 Task: Reply All to email with the signature Frances Hernandez with the subject 'Request for a blog post' from softage.1@softage.net with the message 'Please let me know if there are any updates on the recruitment process.'
Action: Mouse moved to (1150, 264)
Screenshot: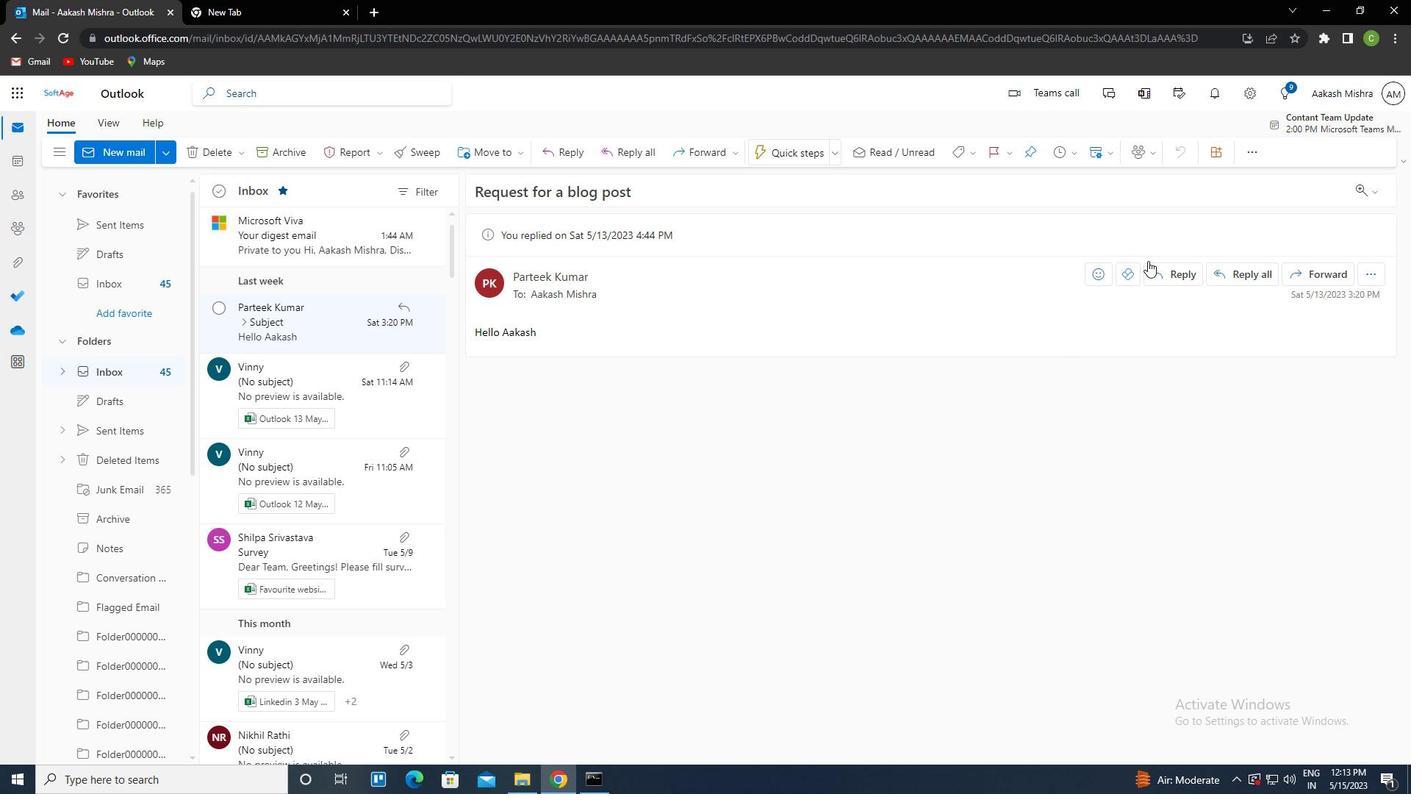 
Action: Mouse pressed left at (1150, 264)
Screenshot: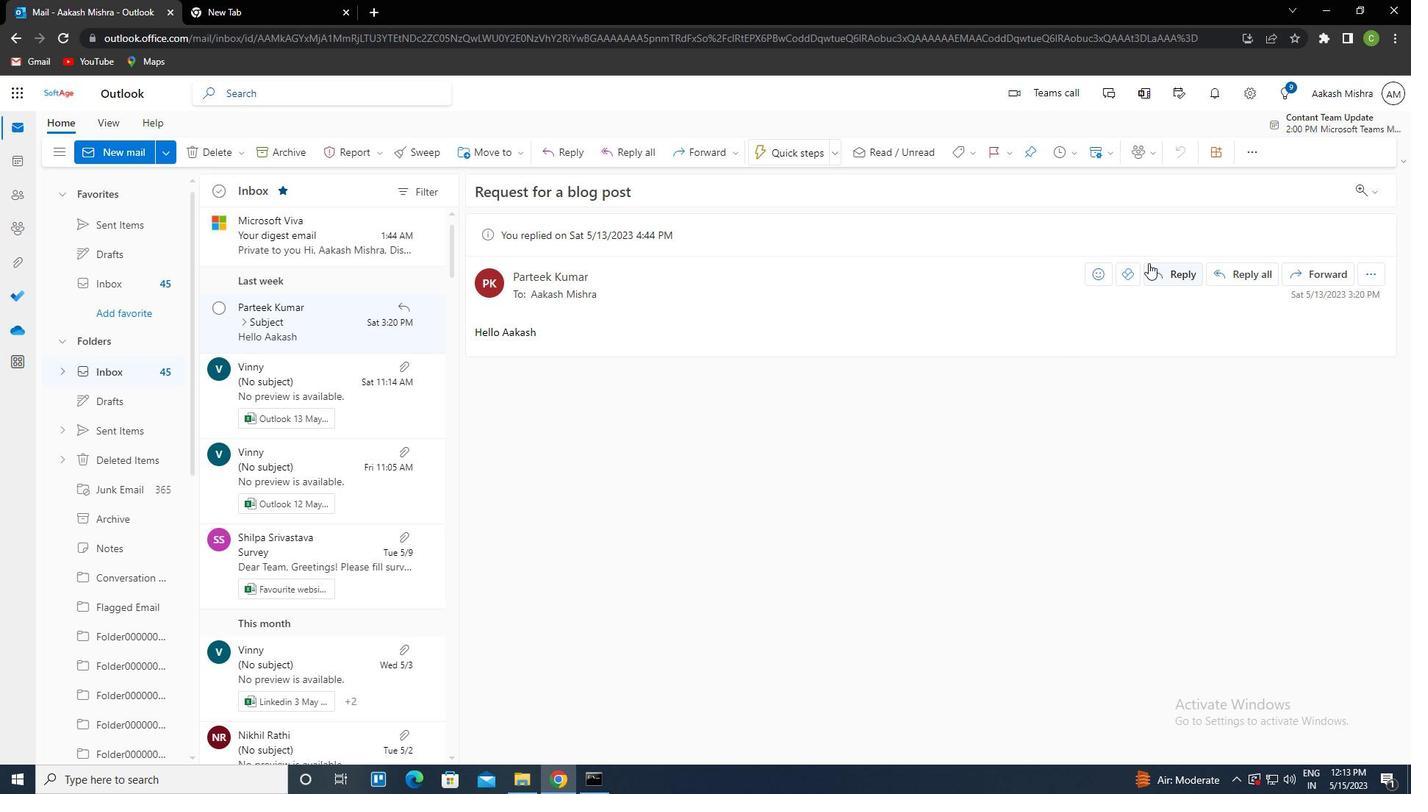 
Action: Mouse moved to (954, 154)
Screenshot: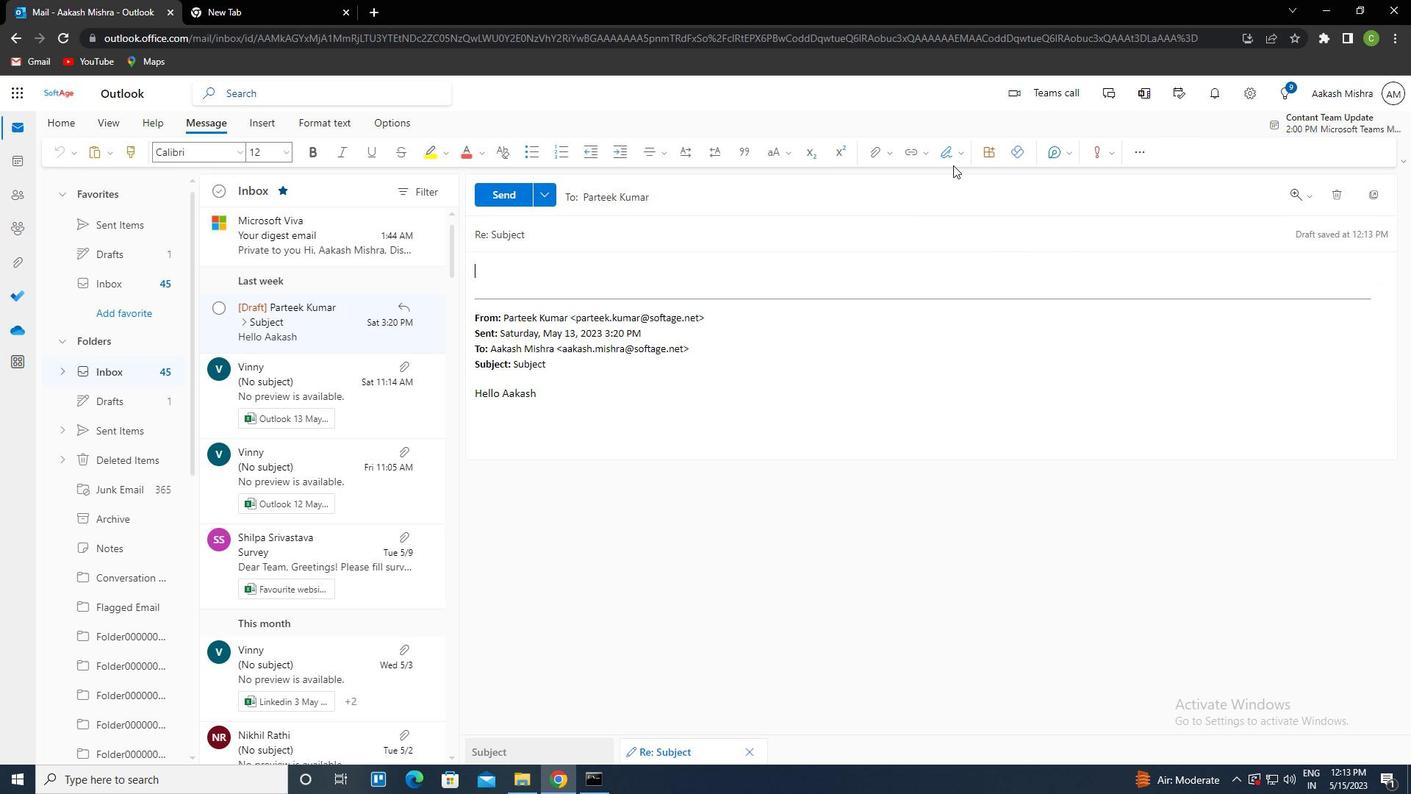 
Action: Mouse pressed left at (954, 154)
Screenshot: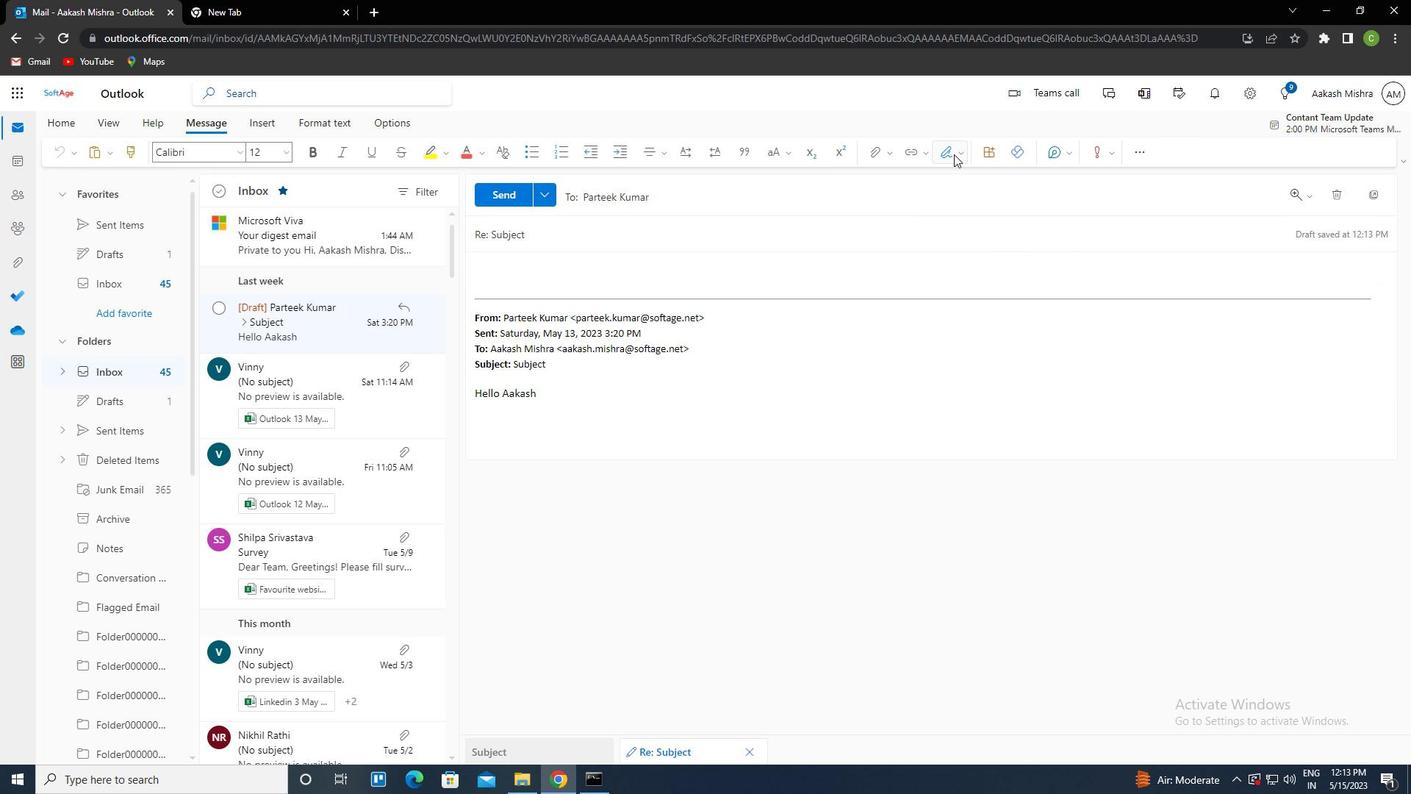 
Action: Mouse moved to (946, 210)
Screenshot: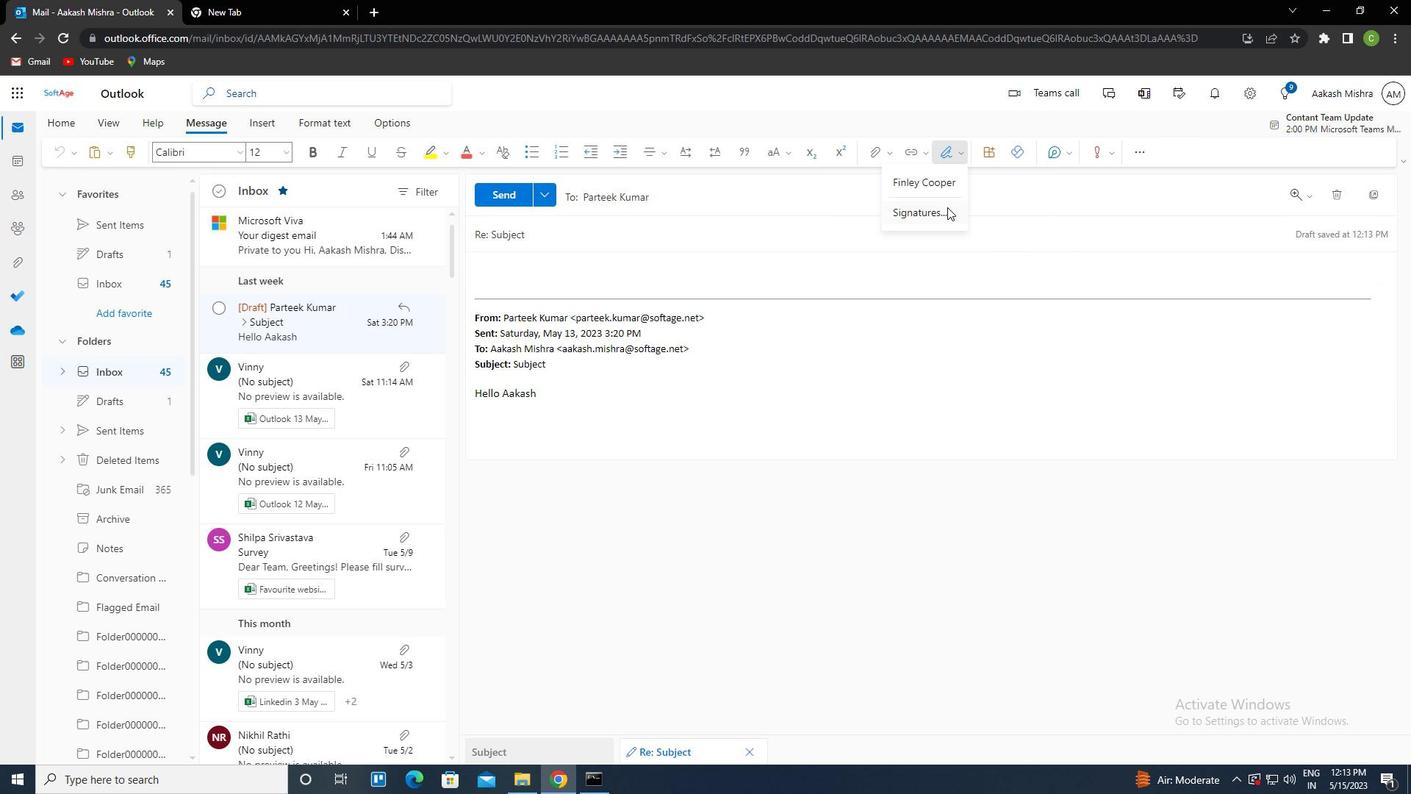 
Action: Mouse pressed left at (946, 210)
Screenshot: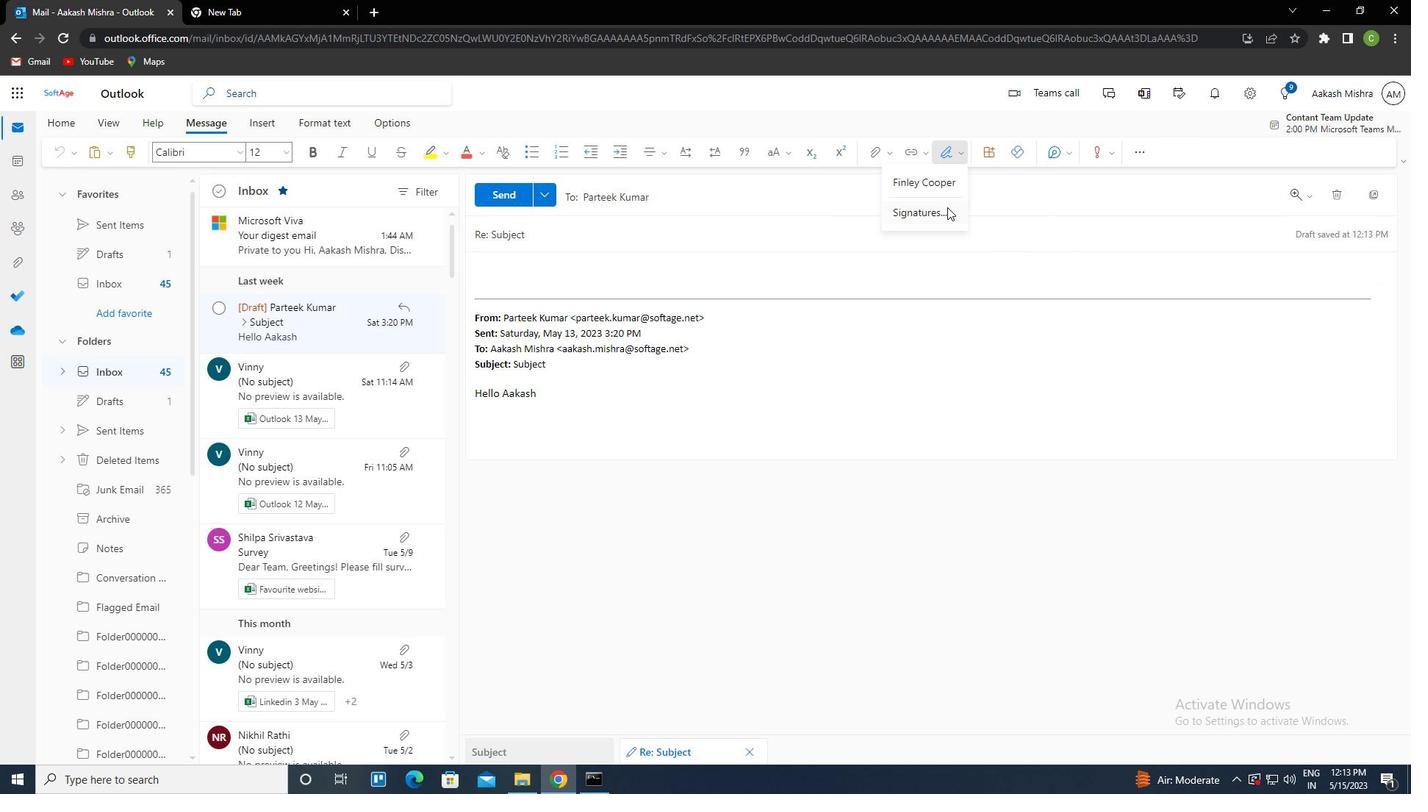 
Action: Mouse moved to (1009, 264)
Screenshot: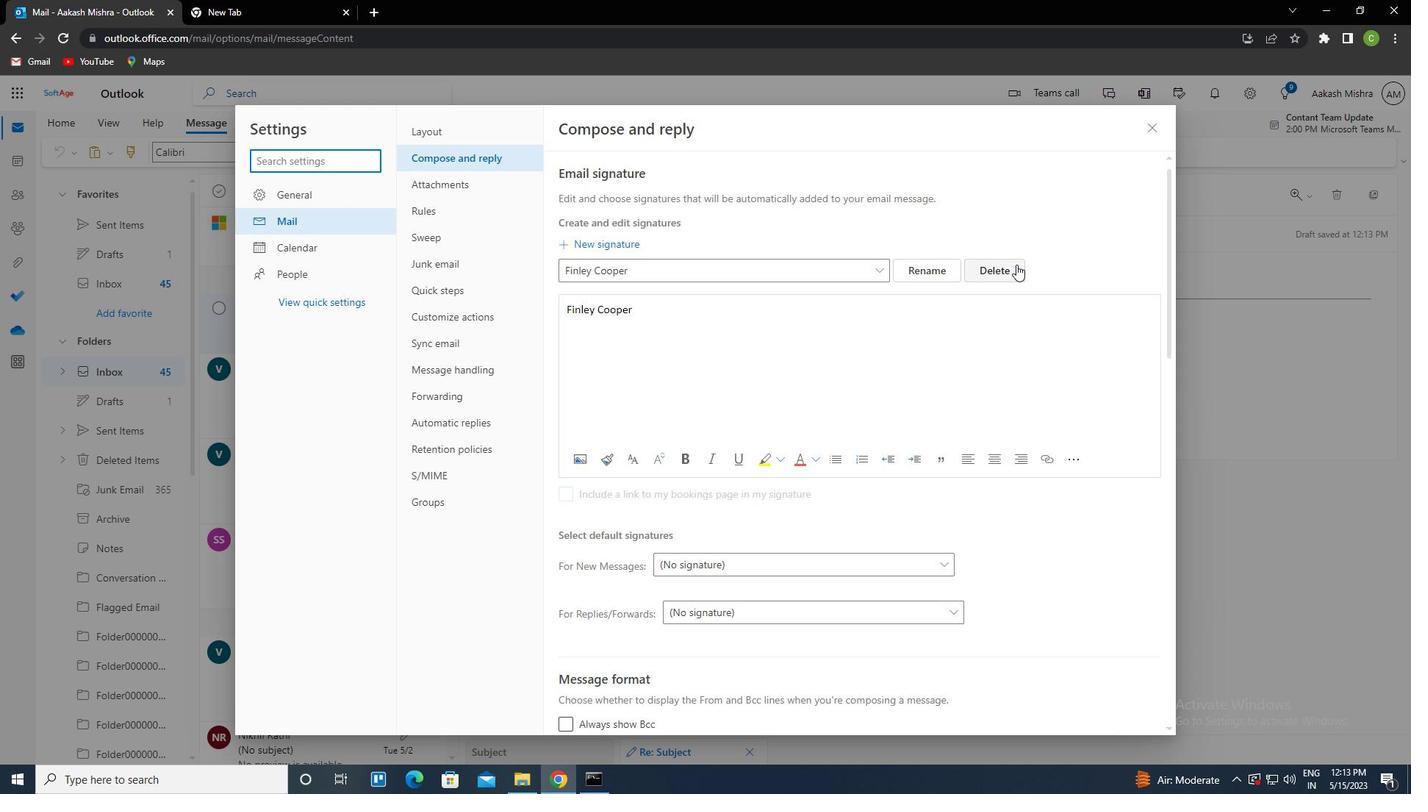
Action: Mouse pressed left at (1009, 264)
Screenshot: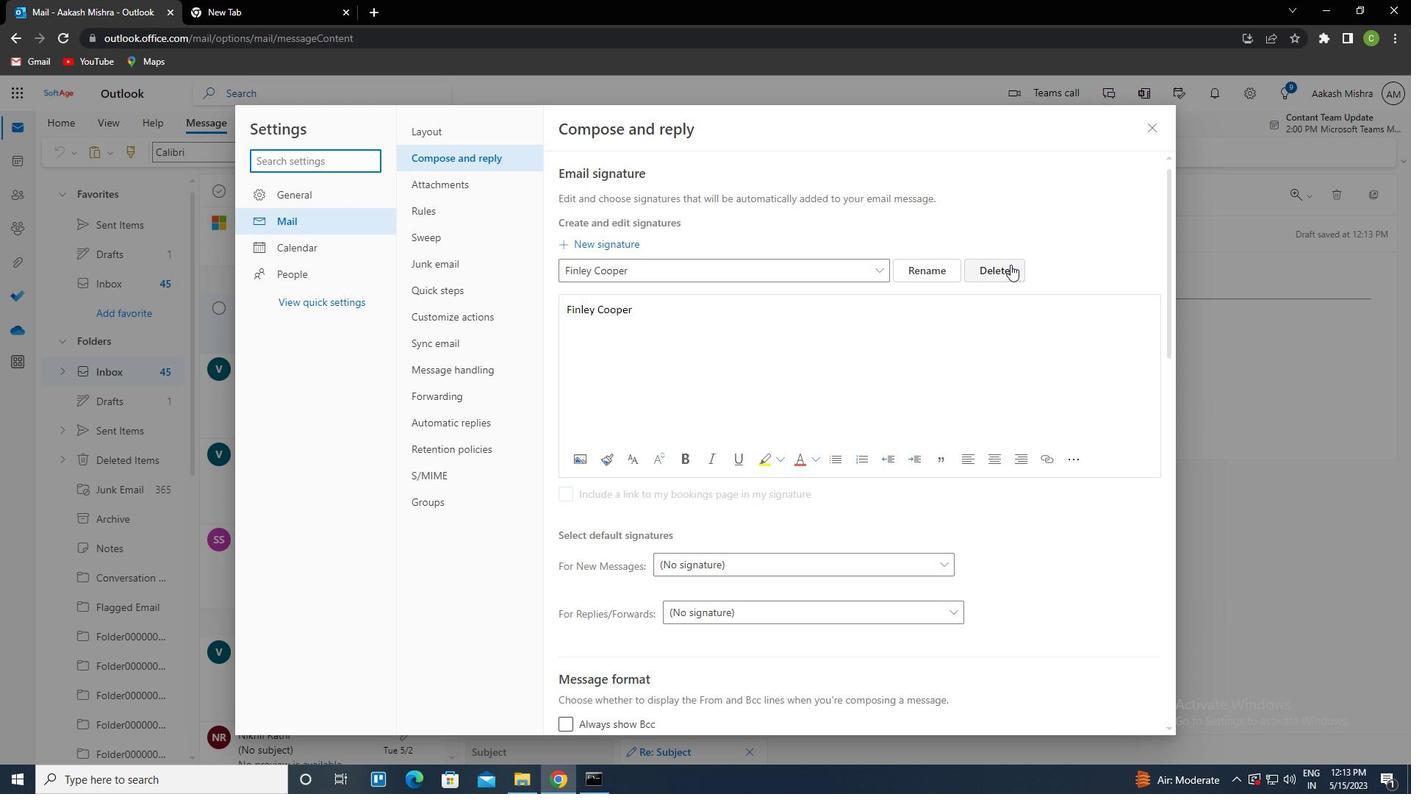 
Action: Mouse moved to (836, 278)
Screenshot: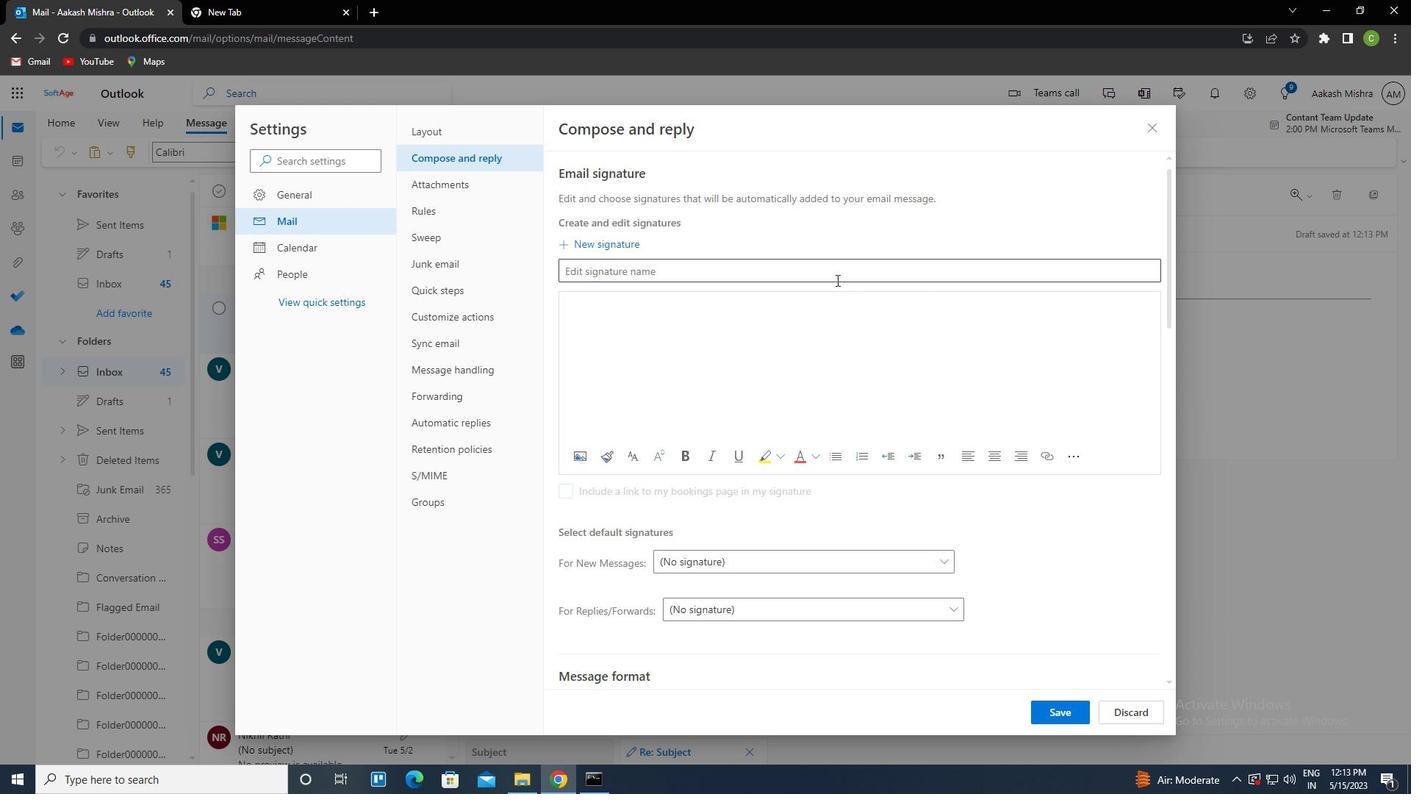 
Action: Mouse pressed left at (836, 278)
Screenshot: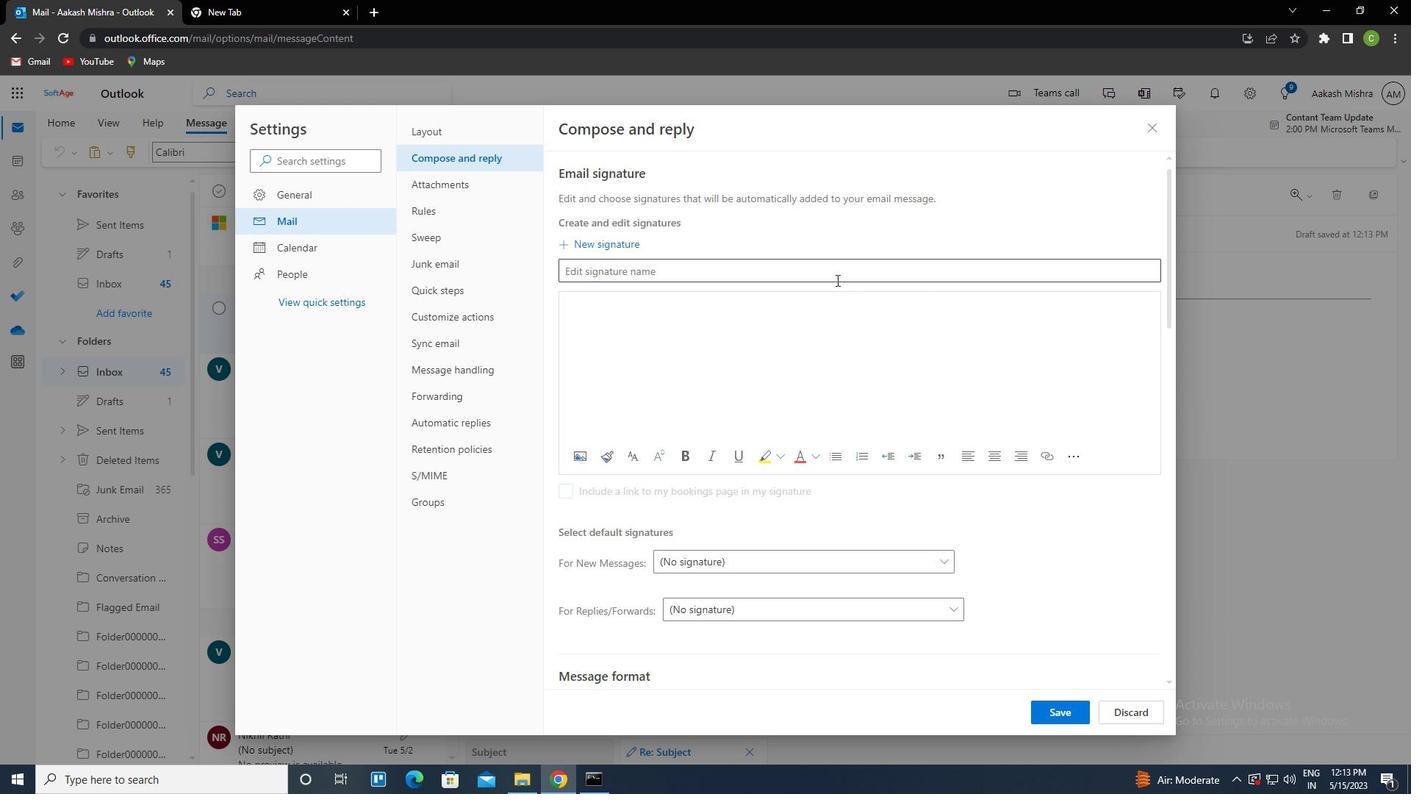 
Action: Key pressed <Key.caps_lock>f<Key.caps_lock>rances<Key.space><Key.caps_lock>h<Key.caps_lock>r<Key.backspace>ernandez<Key.tab><Key.caps_lock>f<Key.caps_lock>Rances<Key.space><Key.caps_lock>h<Key.caps_lock>ernandez
Screenshot: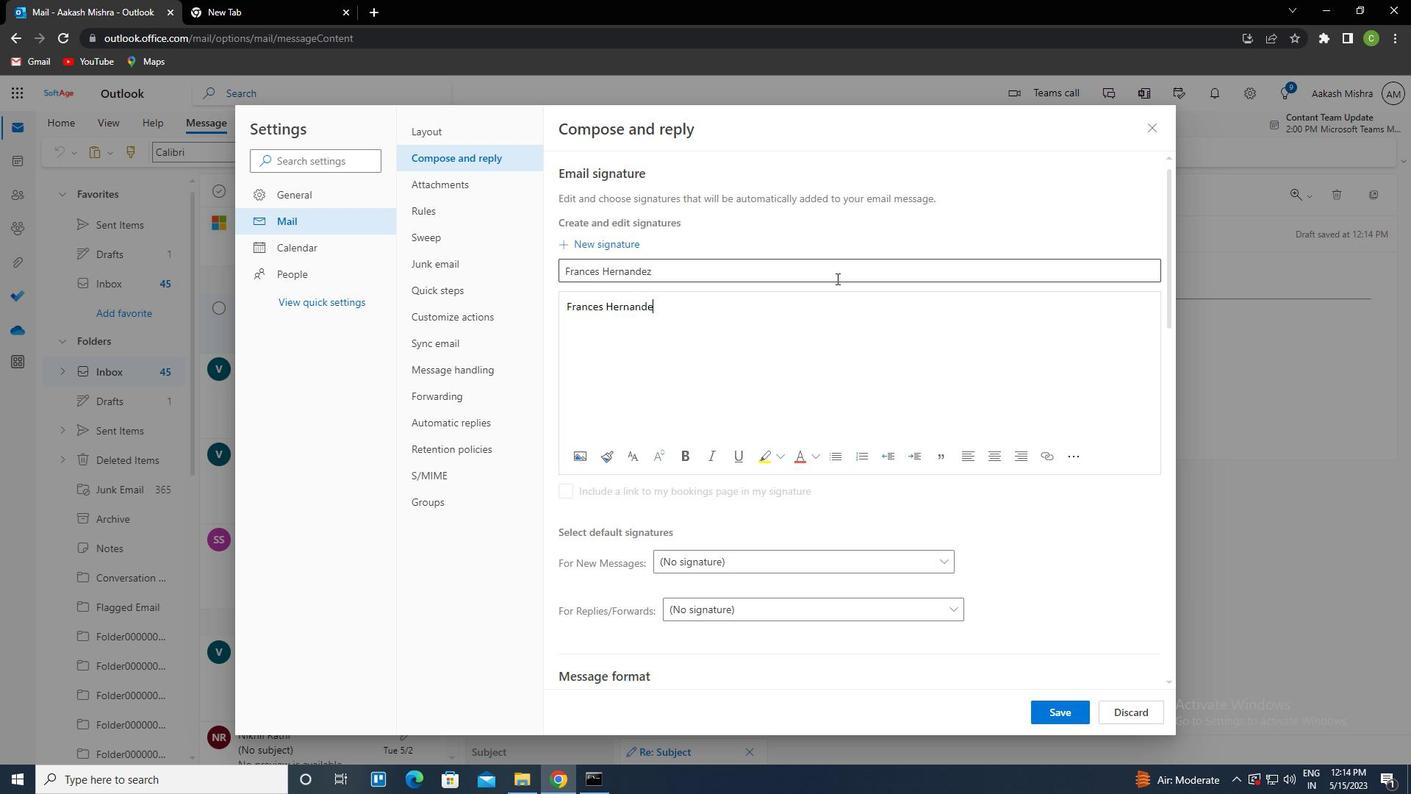 
Action: Mouse moved to (1078, 707)
Screenshot: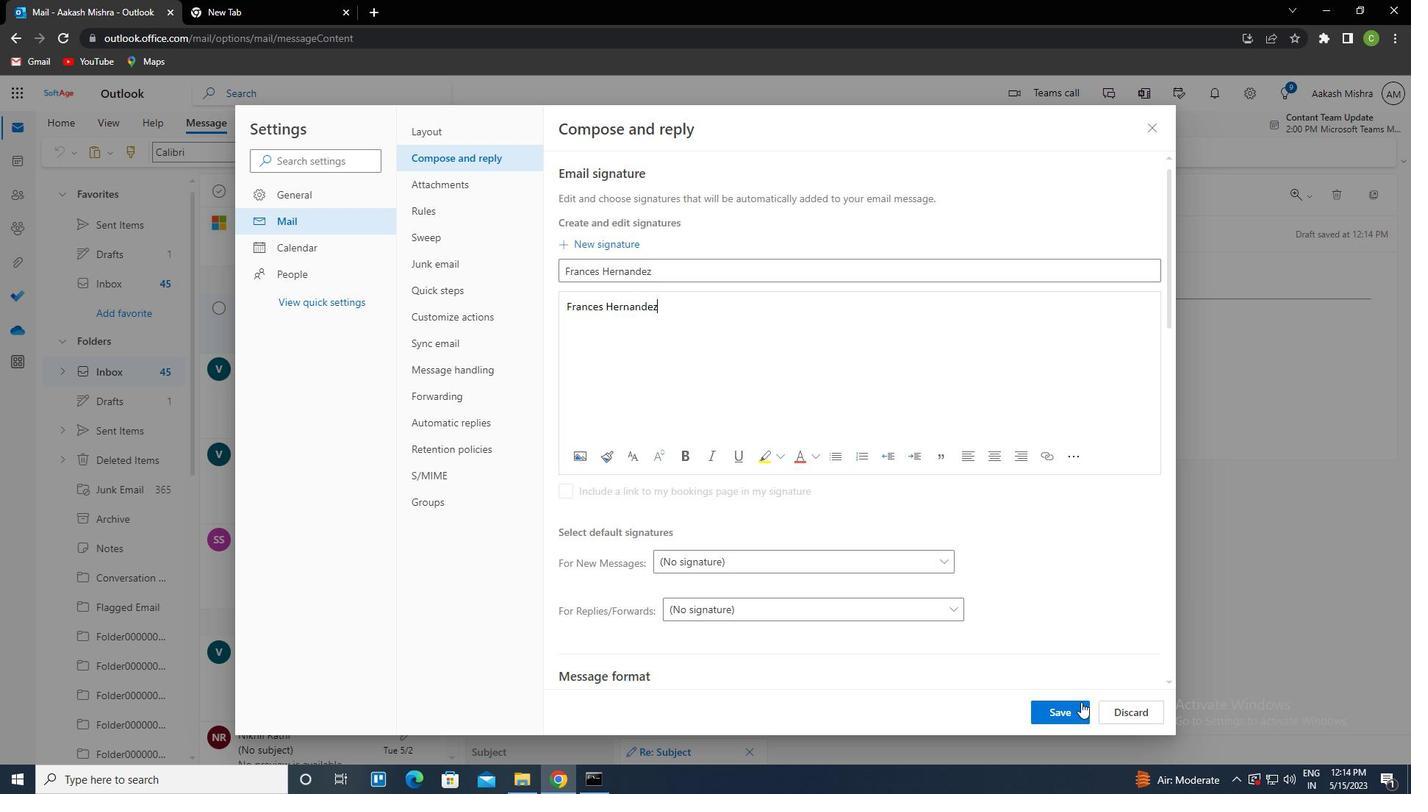 
Action: Mouse pressed left at (1078, 707)
Screenshot: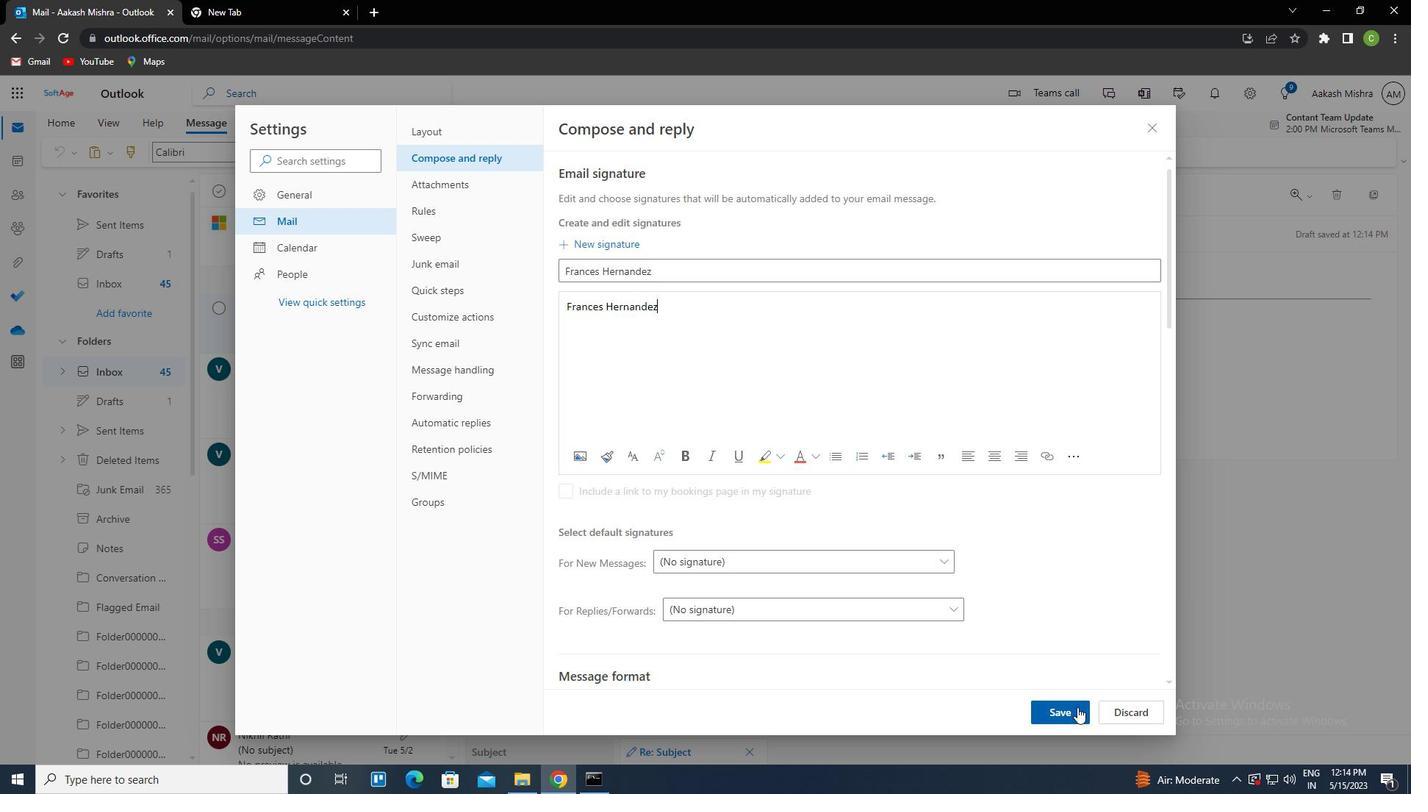 
Action: Mouse moved to (1154, 130)
Screenshot: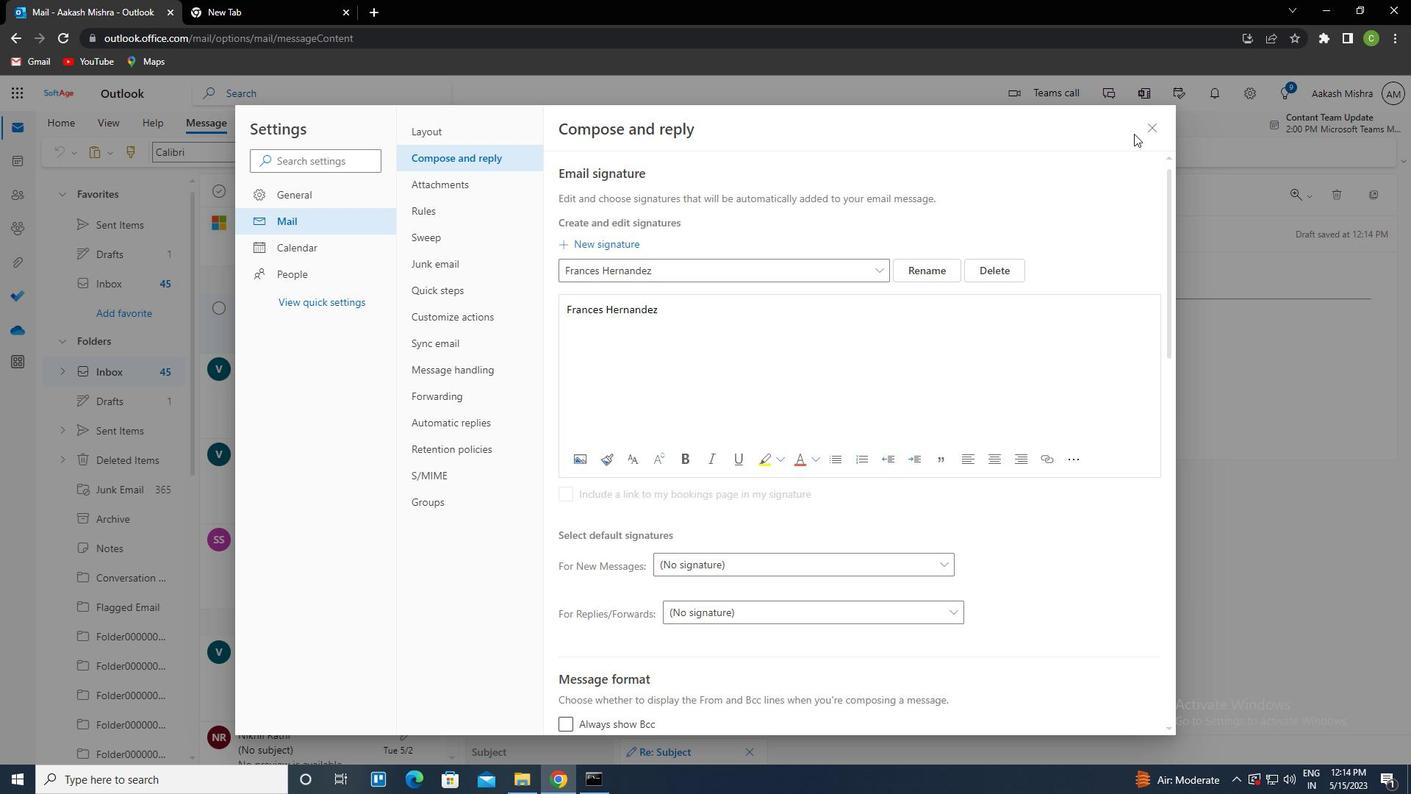 
Action: Mouse pressed left at (1154, 130)
Screenshot: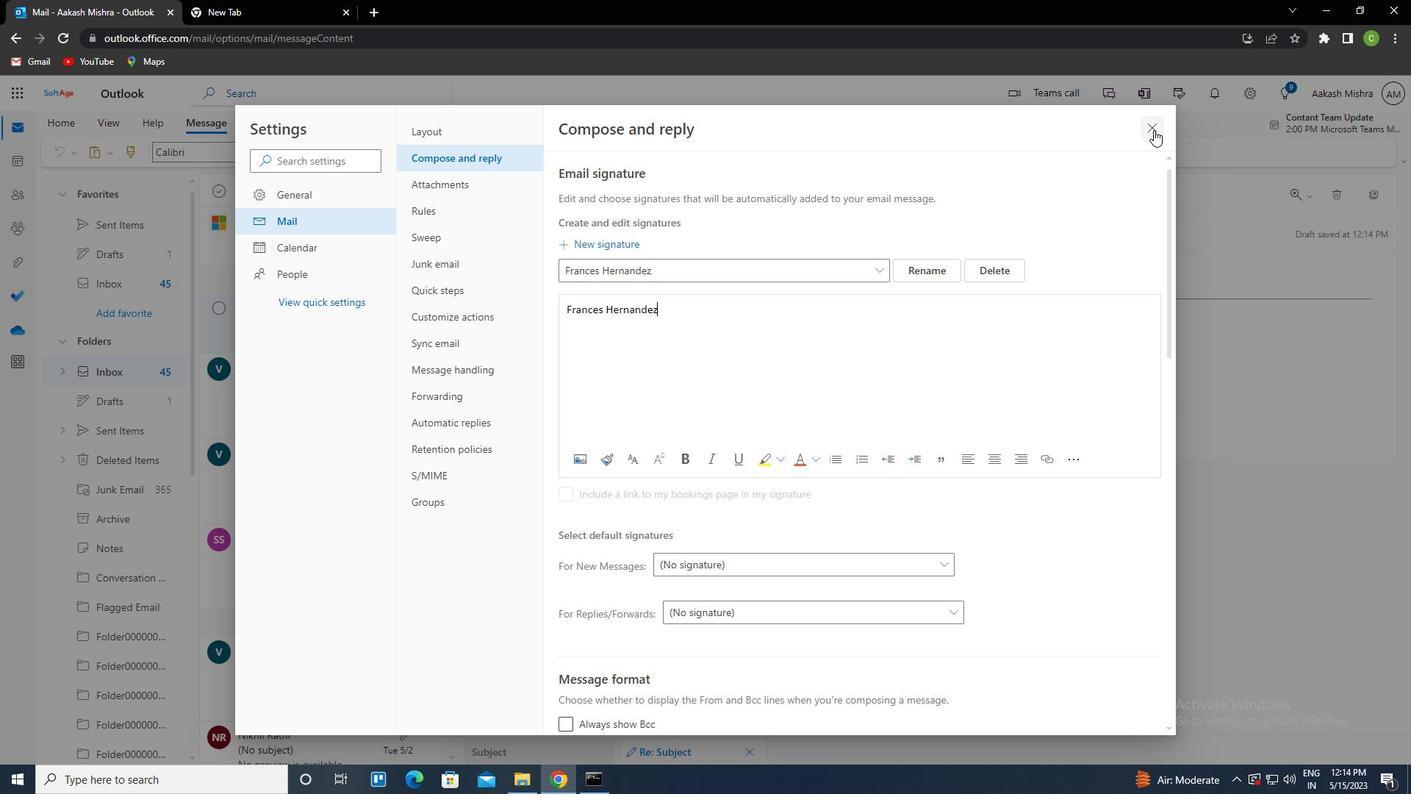 
Action: Mouse moved to (869, 157)
Screenshot: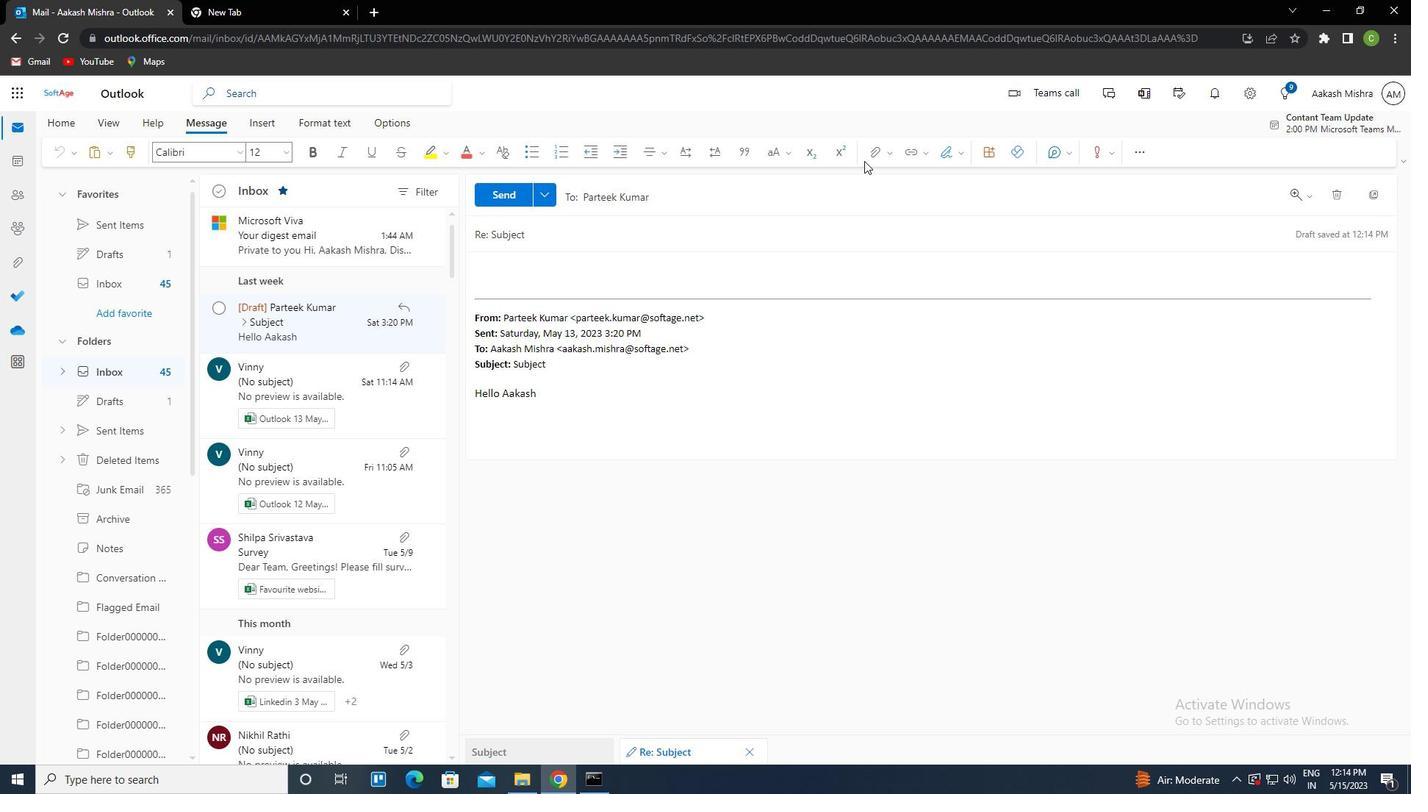 
Action: Mouse pressed left at (869, 157)
Screenshot: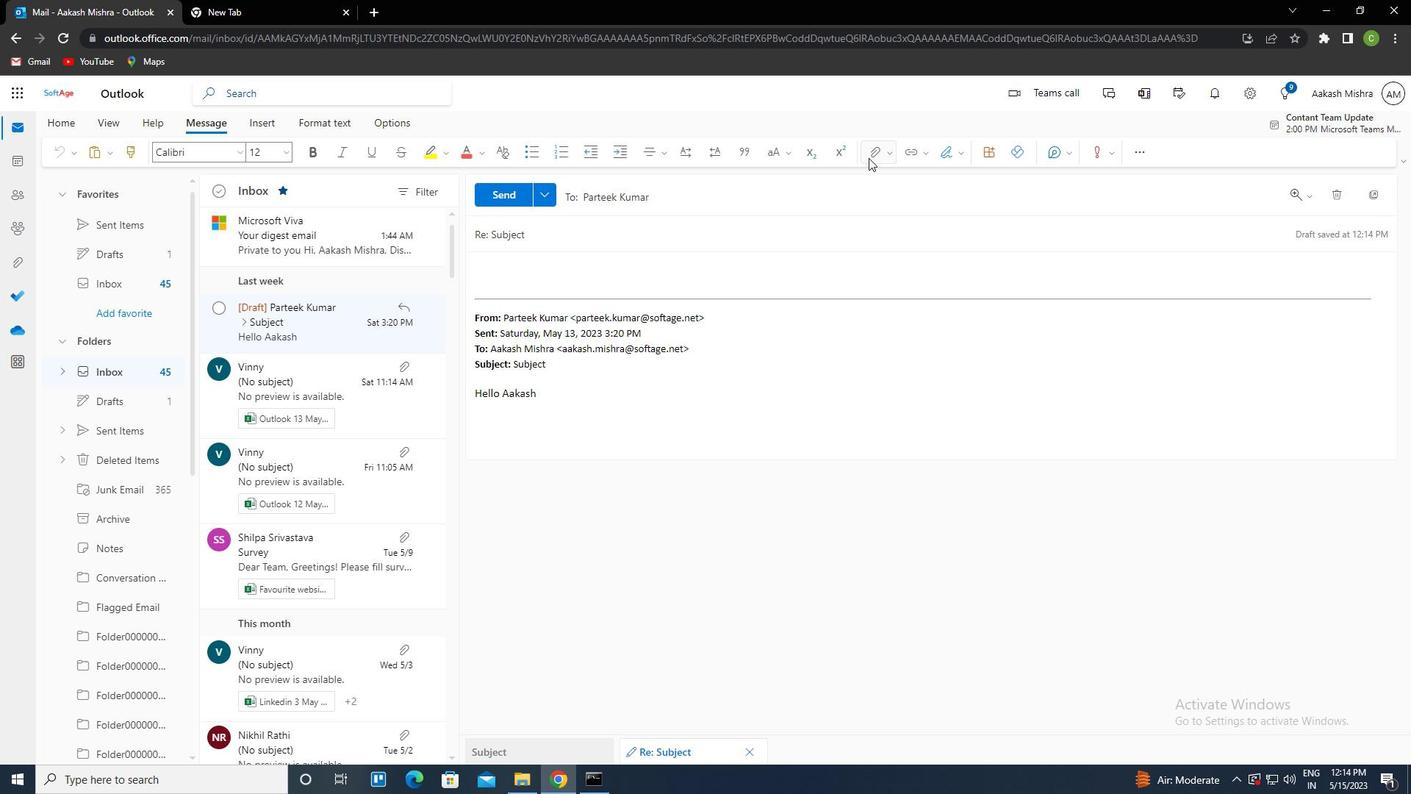 
Action: Mouse moved to (951, 152)
Screenshot: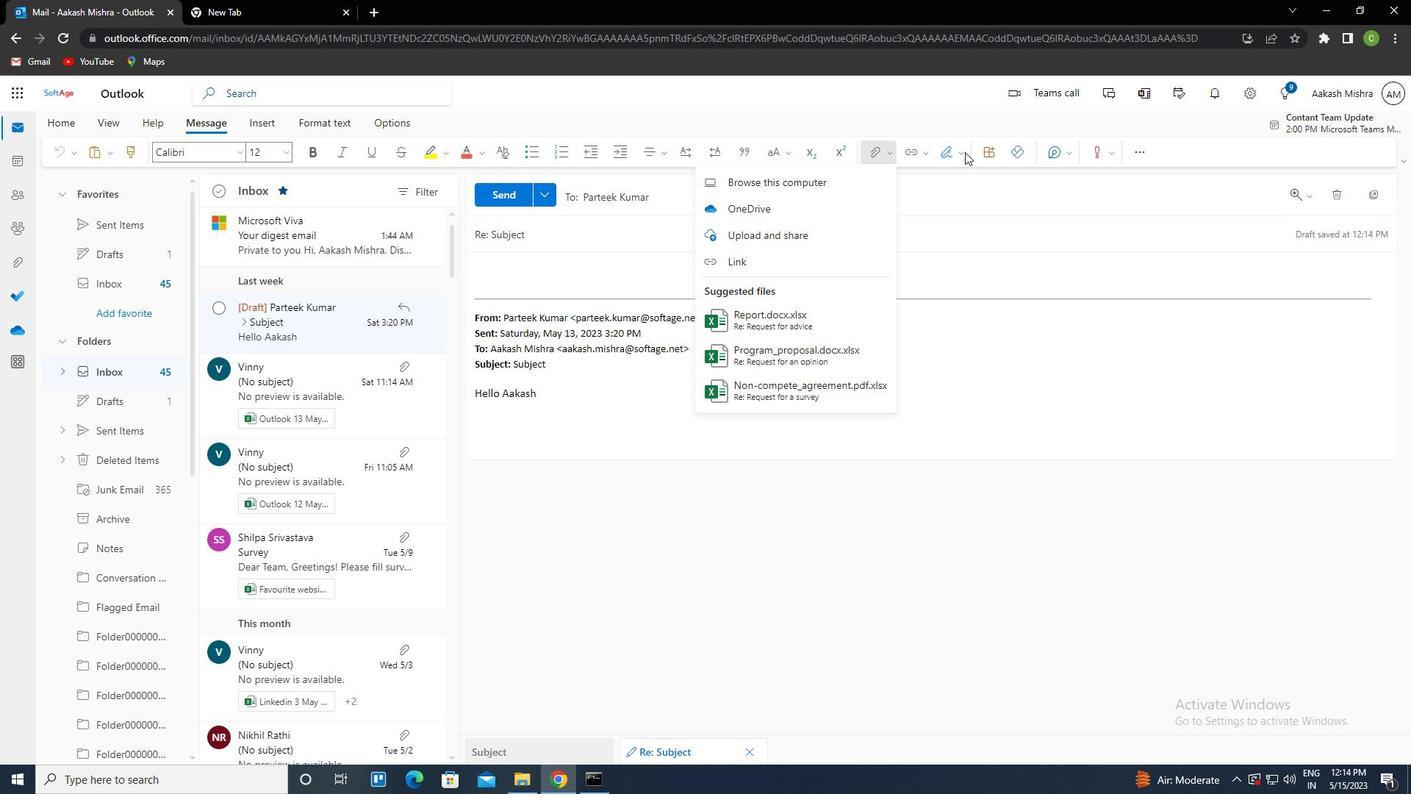 
Action: Mouse pressed left at (951, 152)
Screenshot: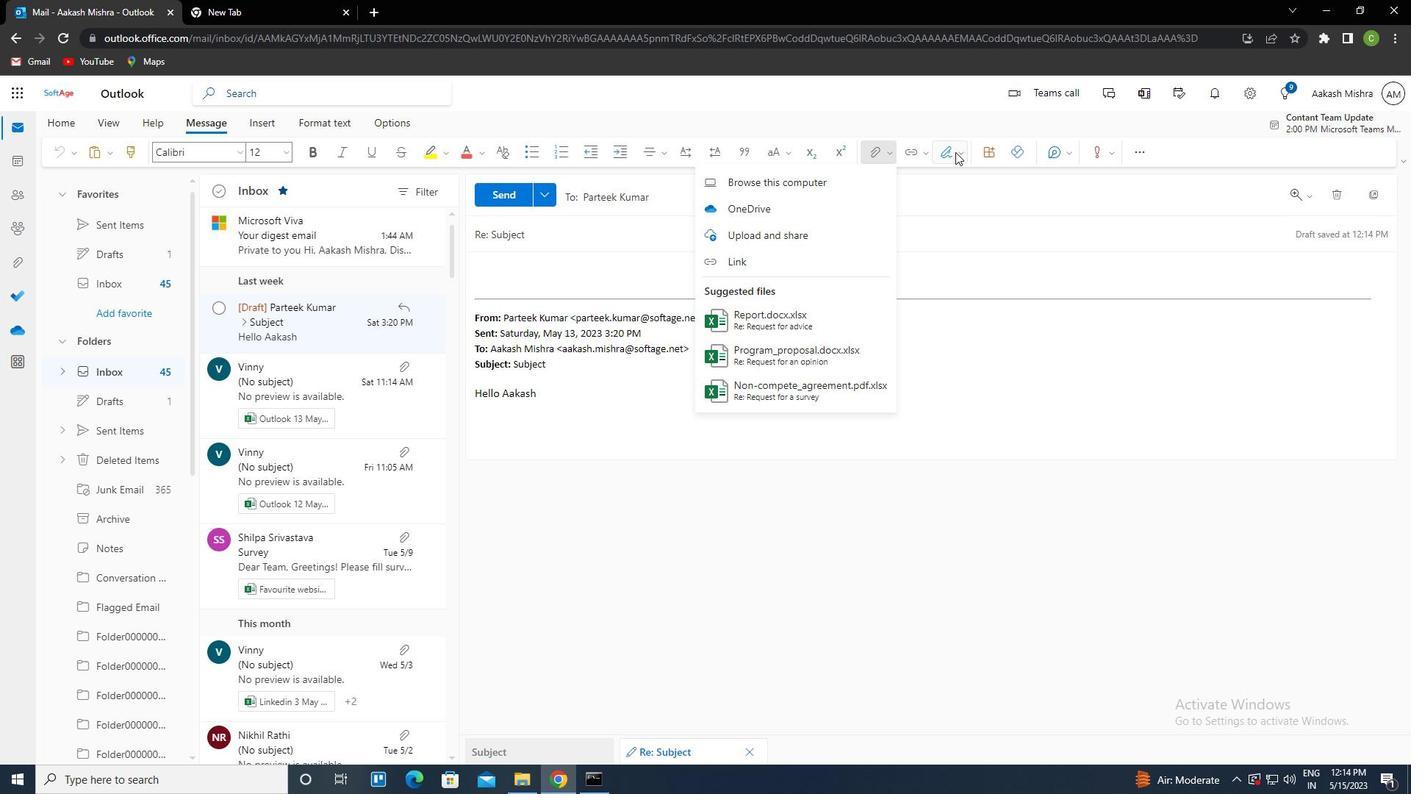 
Action: Mouse moved to (923, 182)
Screenshot: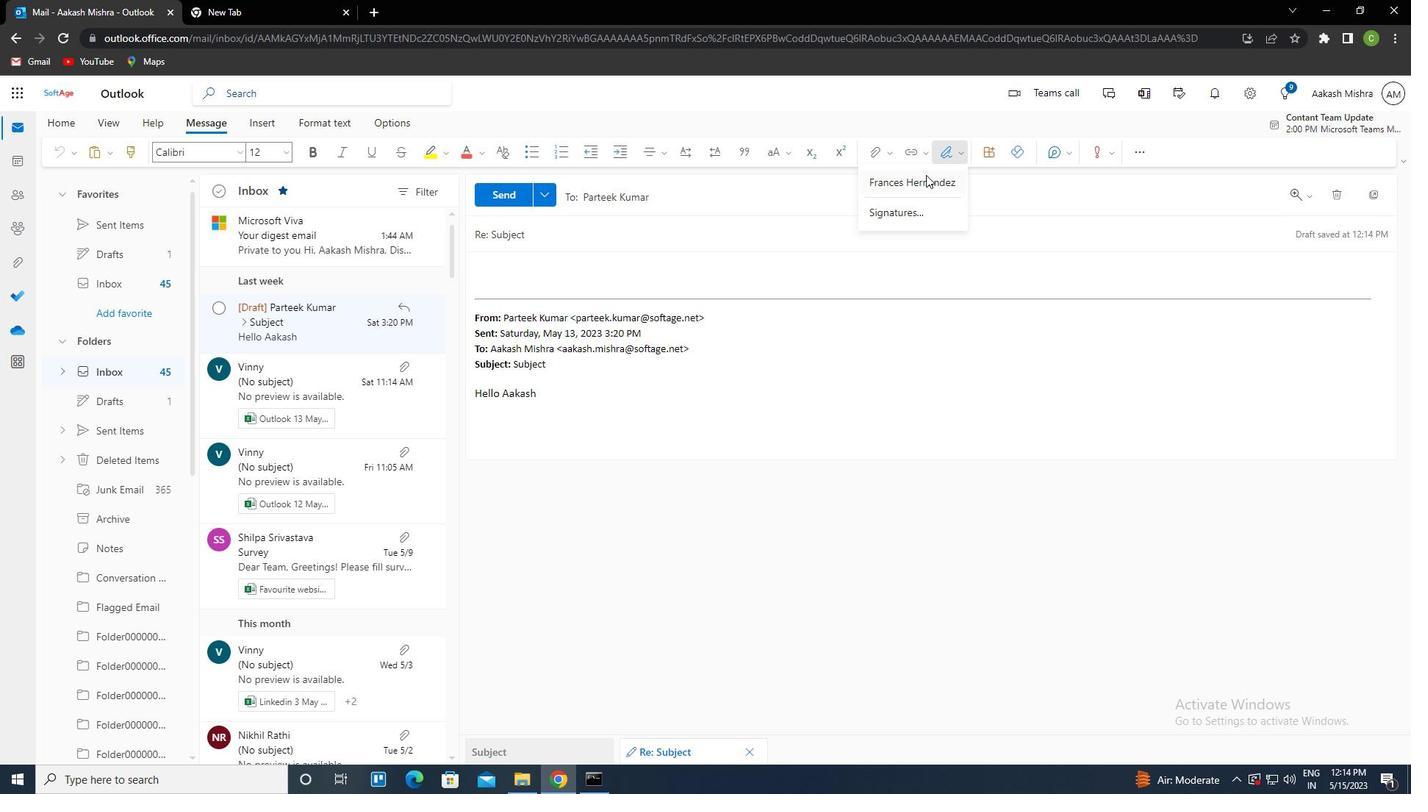 
Action: Mouse pressed left at (923, 182)
Screenshot: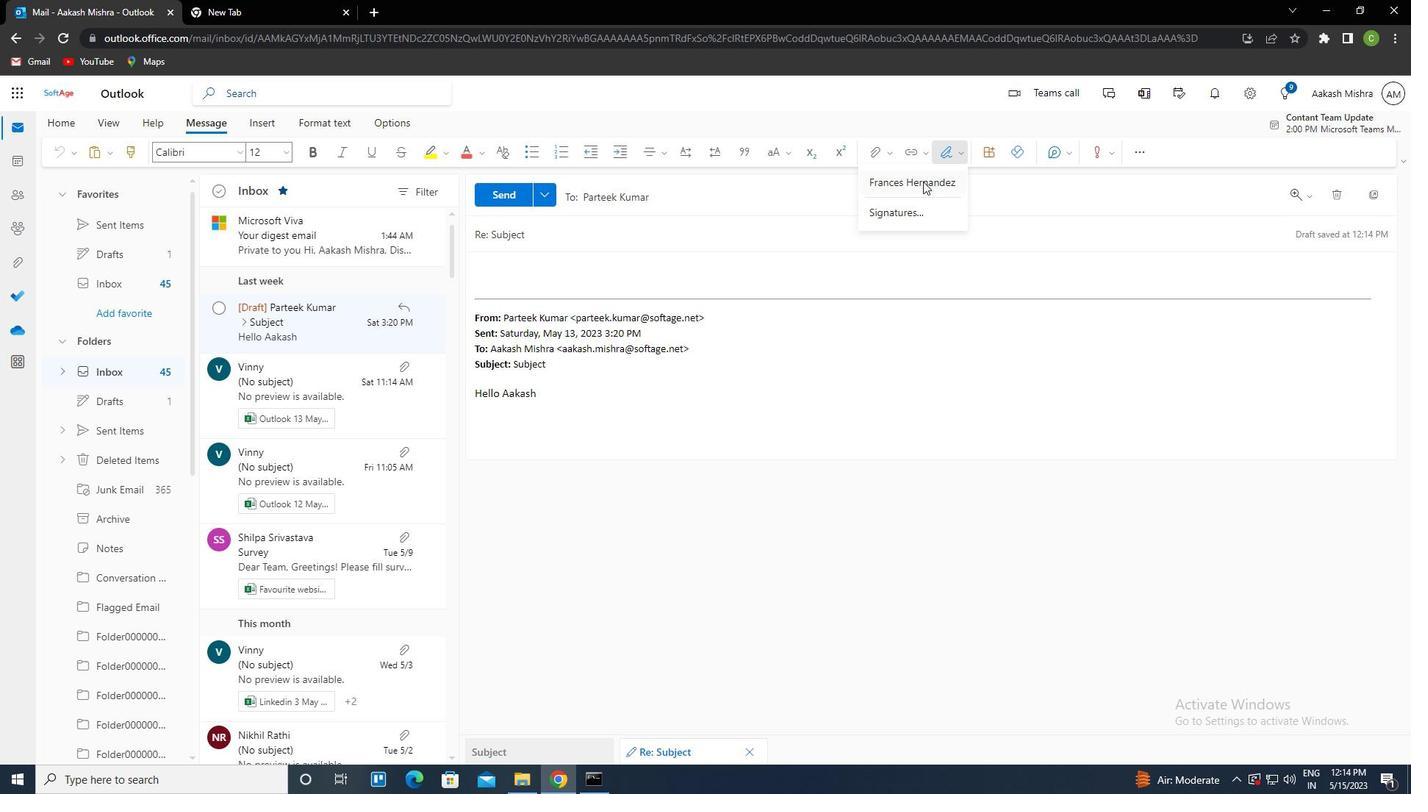 
Action: Mouse moved to (584, 239)
Screenshot: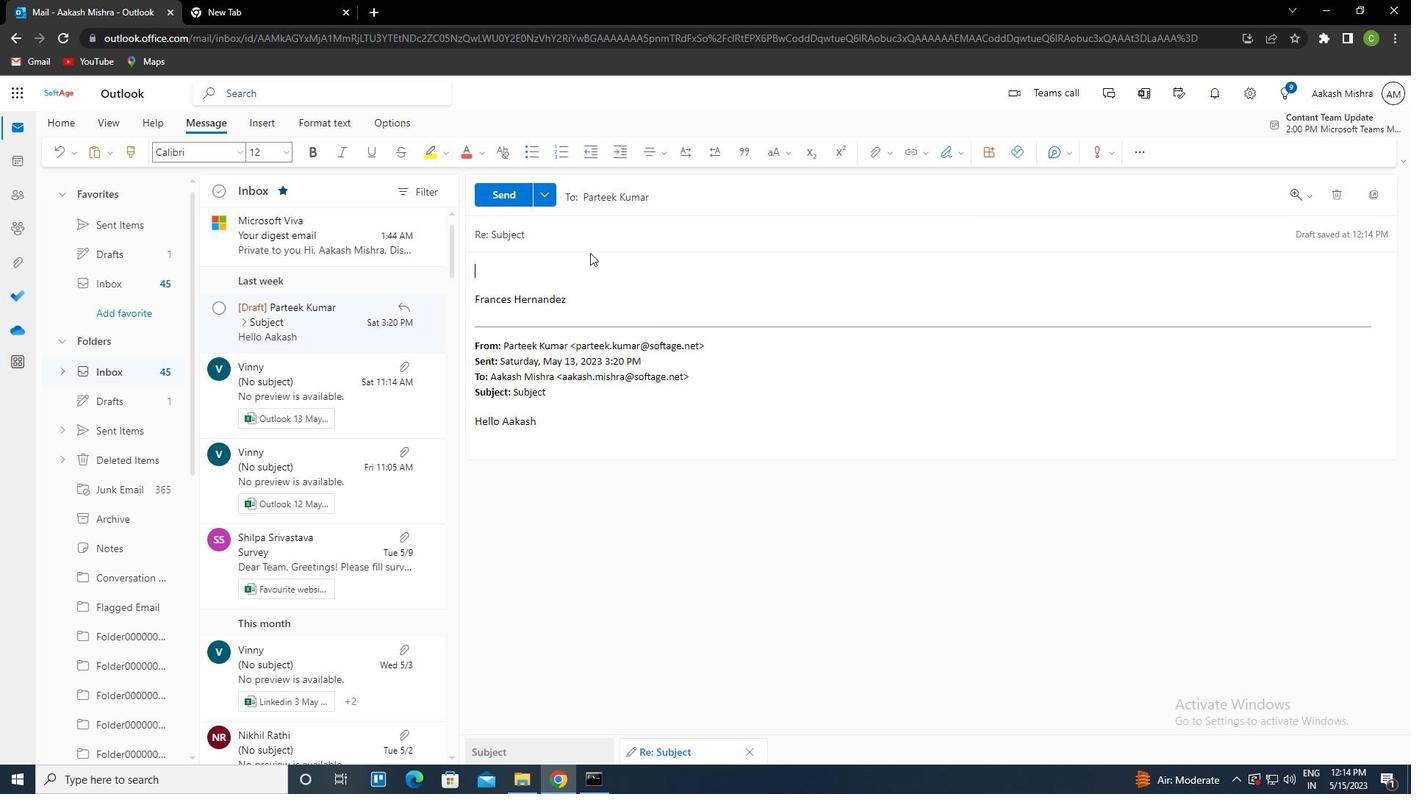 
Action: Mouse pressed left at (584, 239)
Screenshot: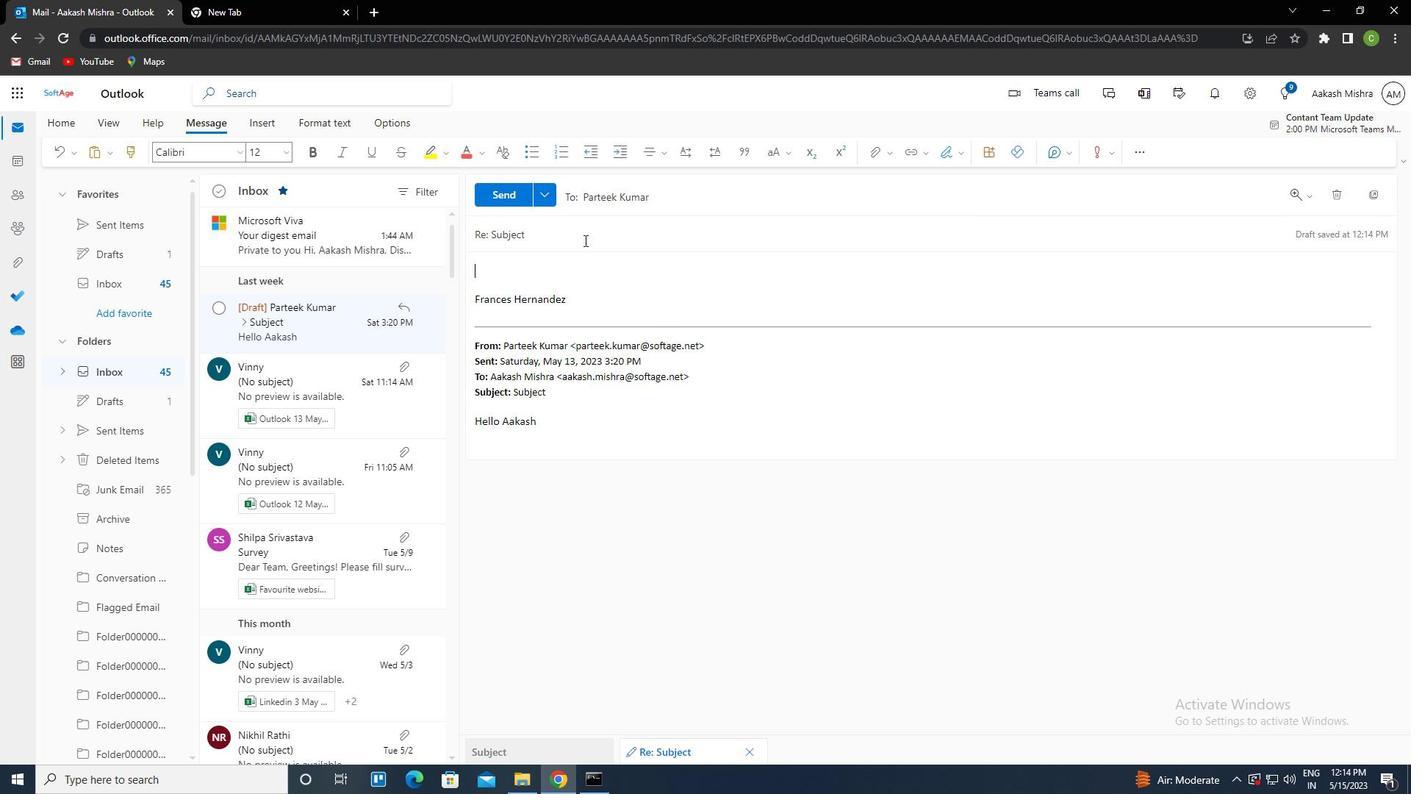 
Action: Key pressed <Key.shift><Key.left><Key.delete><Key.caps_lock>ctrl+R<Key.caps_lock>EQUEST<Key.space>FOR<Key.space>A<Key.space>BLOG<Key.space>POST<Key.tab><Key.caps_lock>P<Key.caps_lock>LEASE<Key.space>LET<Key.space>ME<Key.space>KNOW<Key.space>IF<Key.space>THERE<Key.space>ARE<Key.space><Key.space><Key.backspace>ANY<Key.space>UPDATES<Key.space>ON<Key.space>THE<Key.space>RECRUITMENT<Key.space>PROCESS
Screenshot: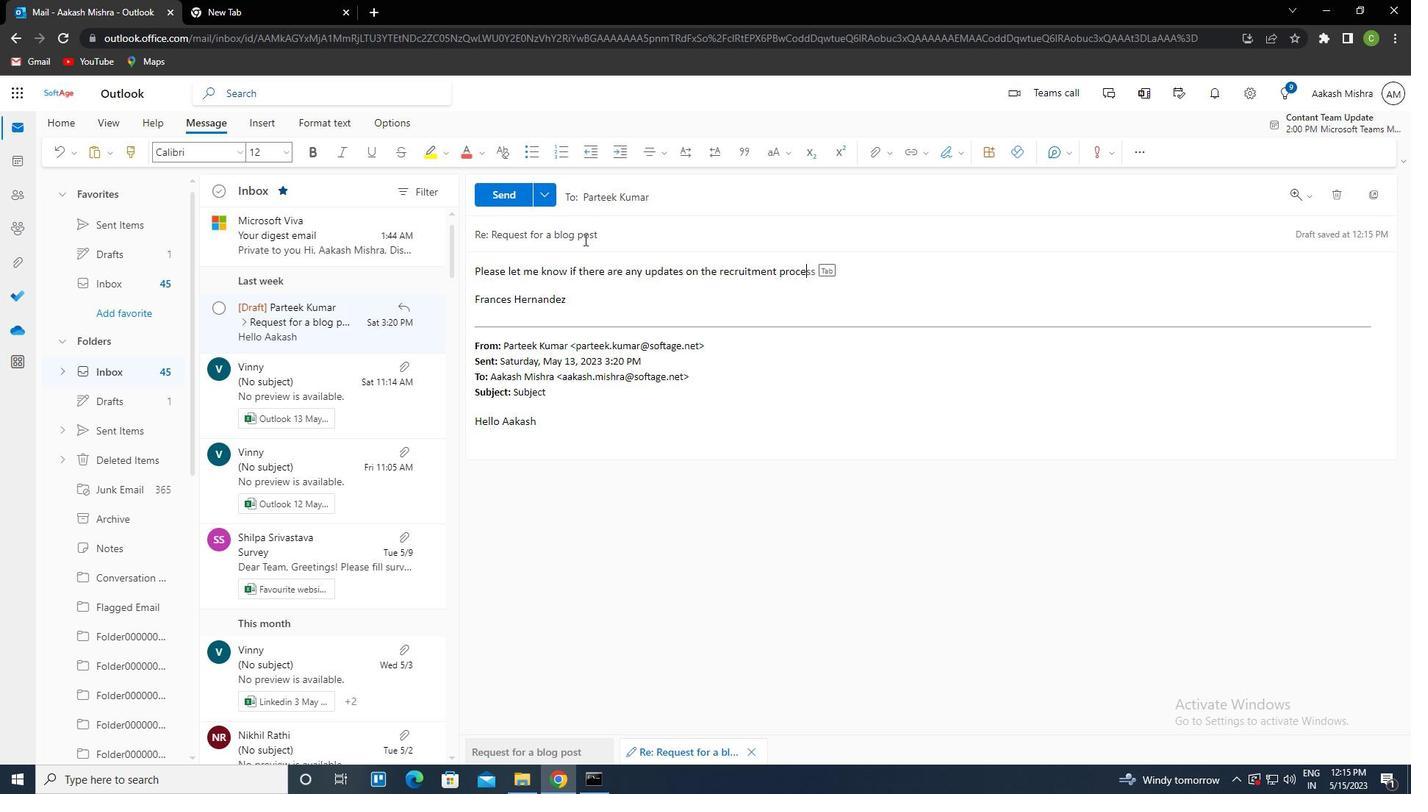 
Action: Mouse moved to (511, 198)
Screenshot: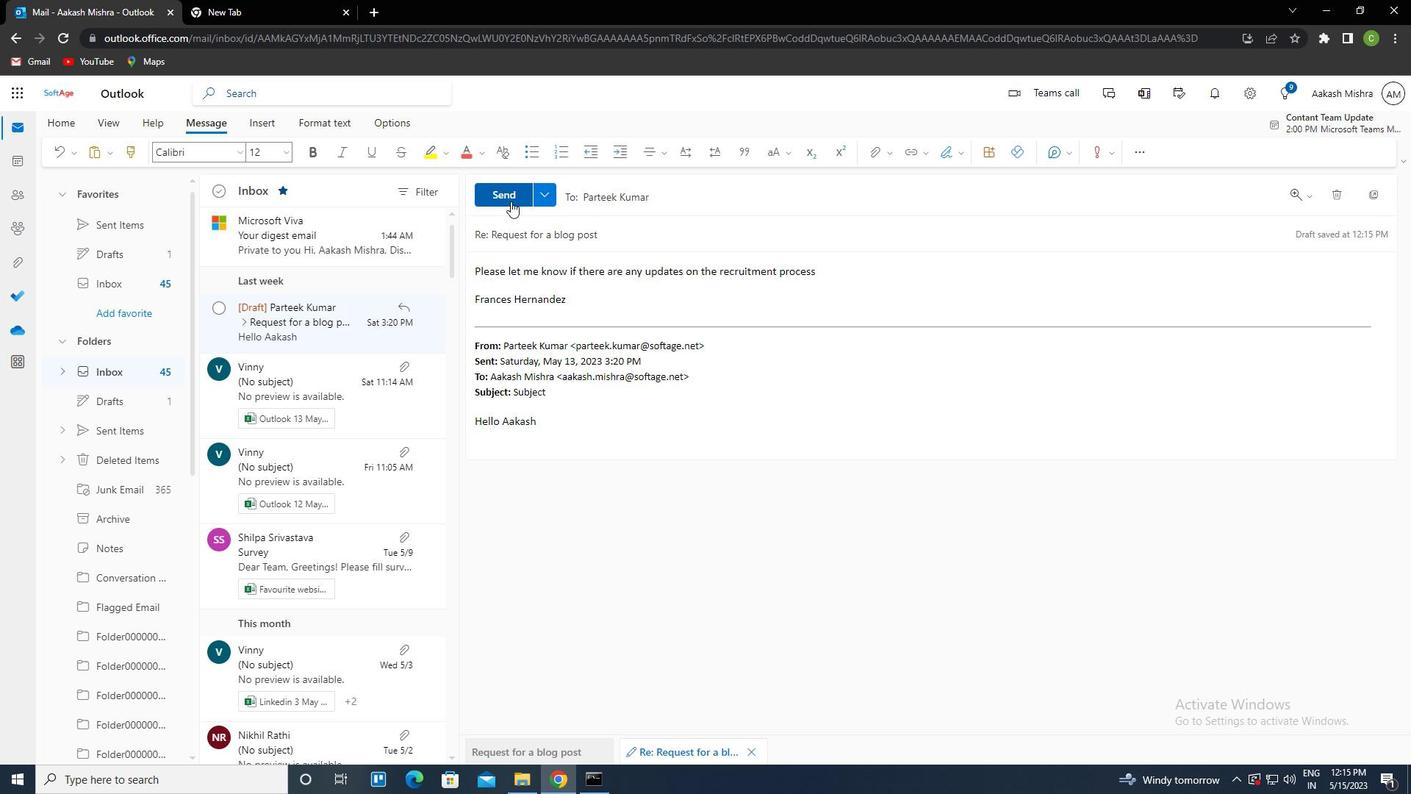 
Action: Mouse pressed left at (511, 198)
Screenshot: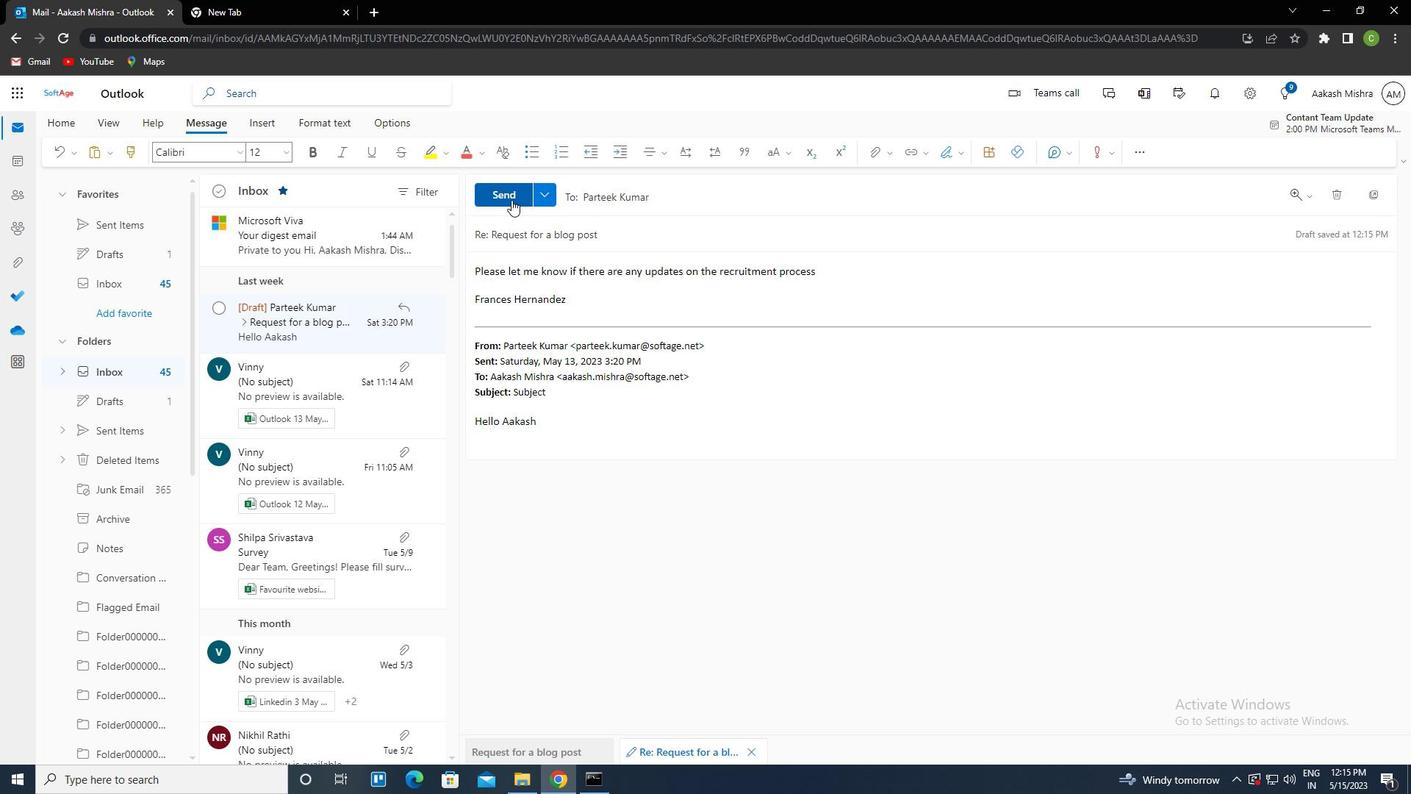 
Action: Mouse moved to (728, 494)
Screenshot: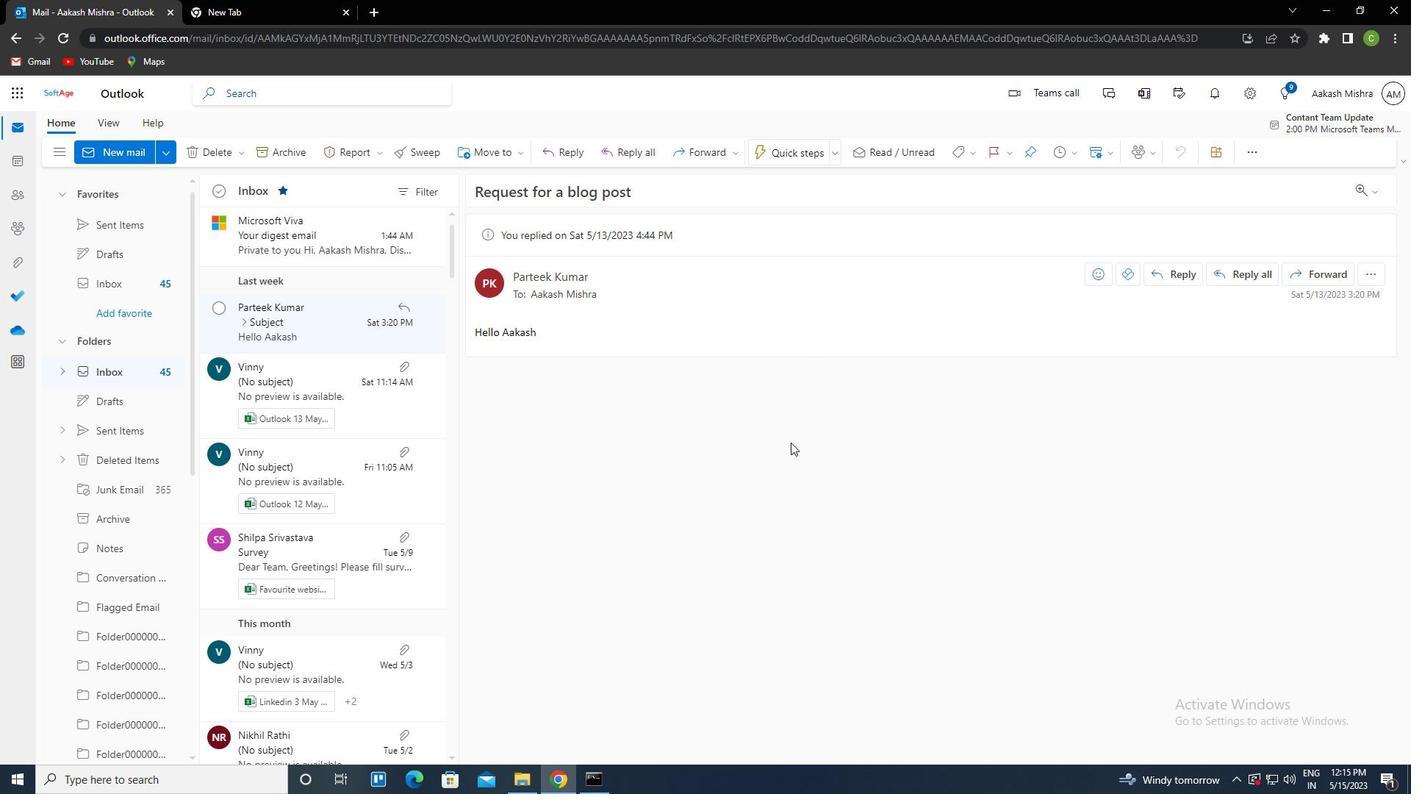 
